 Task: Create a due date automation trigger when advanced on, on the tuesday of the week before a card is due add dates due next week at 11:00 AM.
Action: Mouse moved to (991, 82)
Screenshot: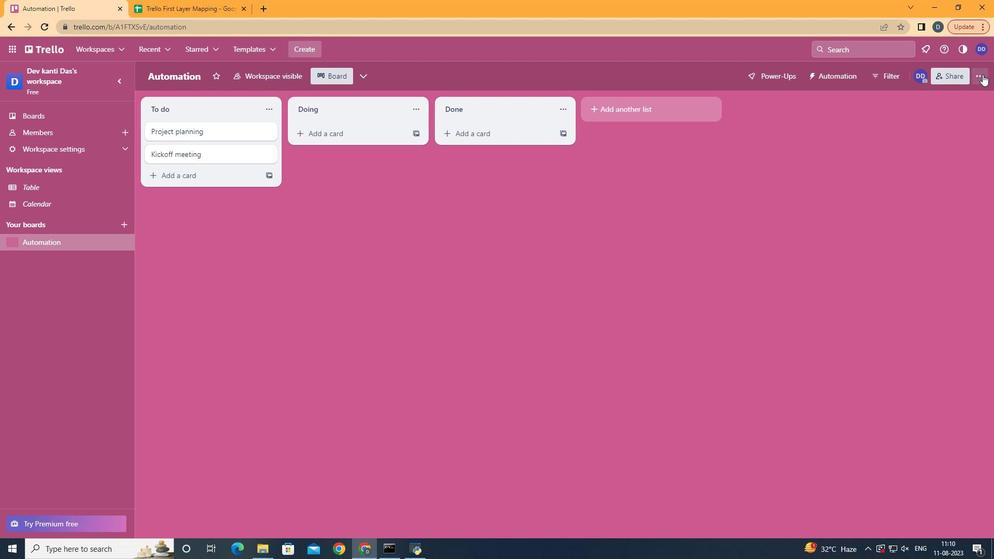 
Action: Mouse pressed left at (991, 82)
Screenshot: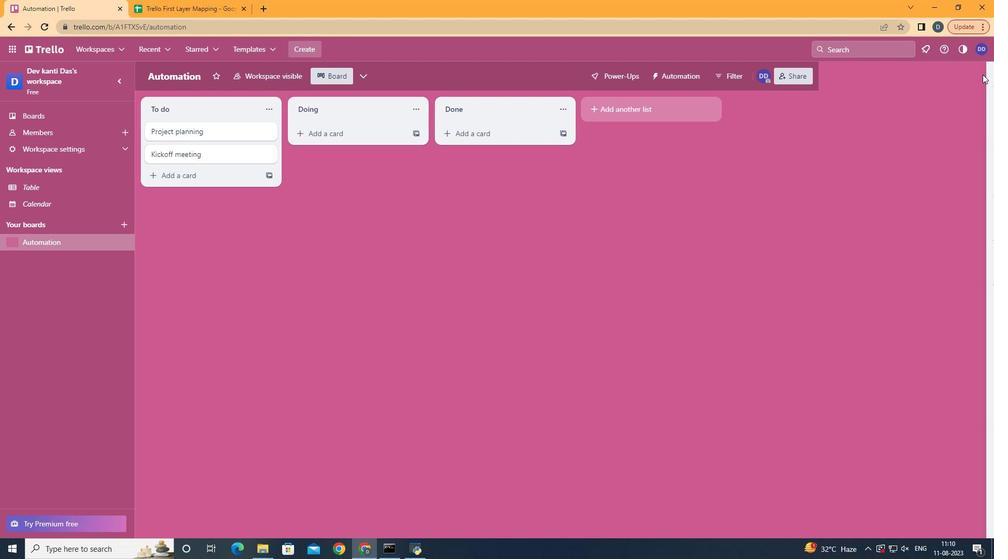 
Action: Mouse moved to (901, 224)
Screenshot: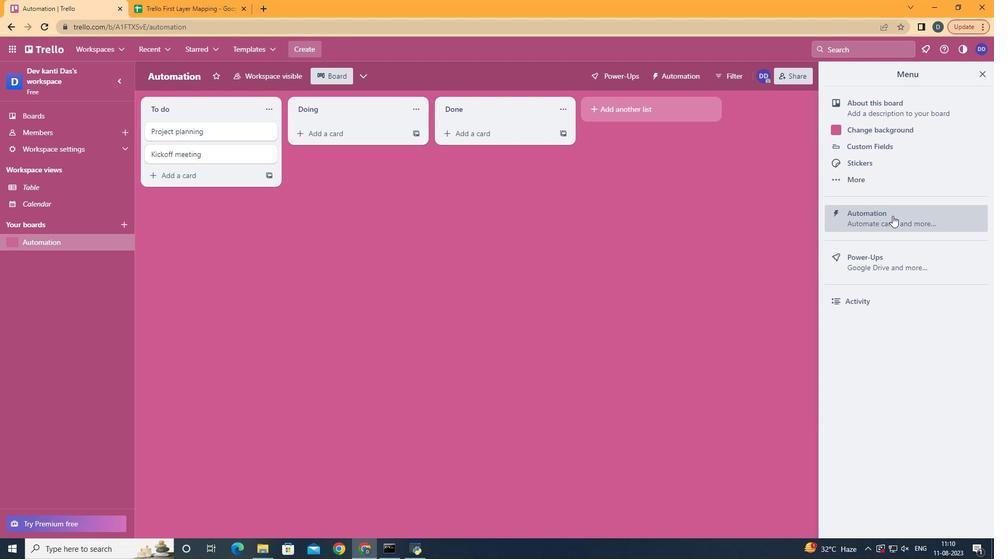 
Action: Mouse pressed left at (901, 224)
Screenshot: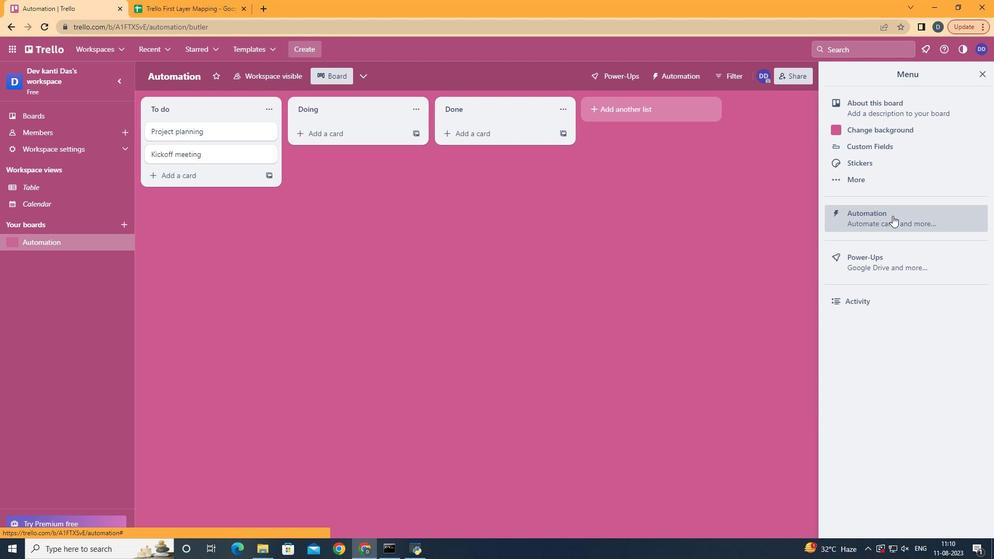 
Action: Mouse moved to (183, 212)
Screenshot: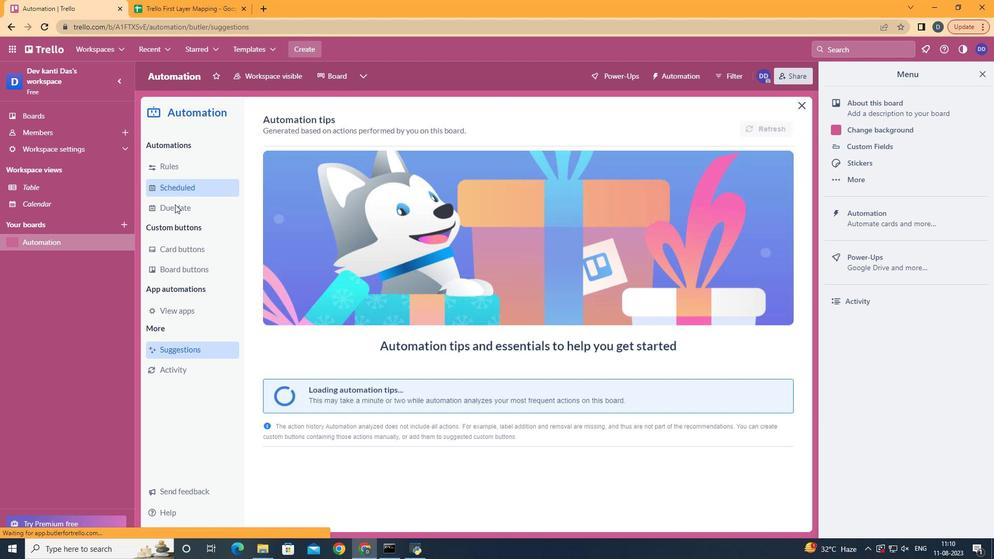 
Action: Mouse pressed left at (183, 212)
Screenshot: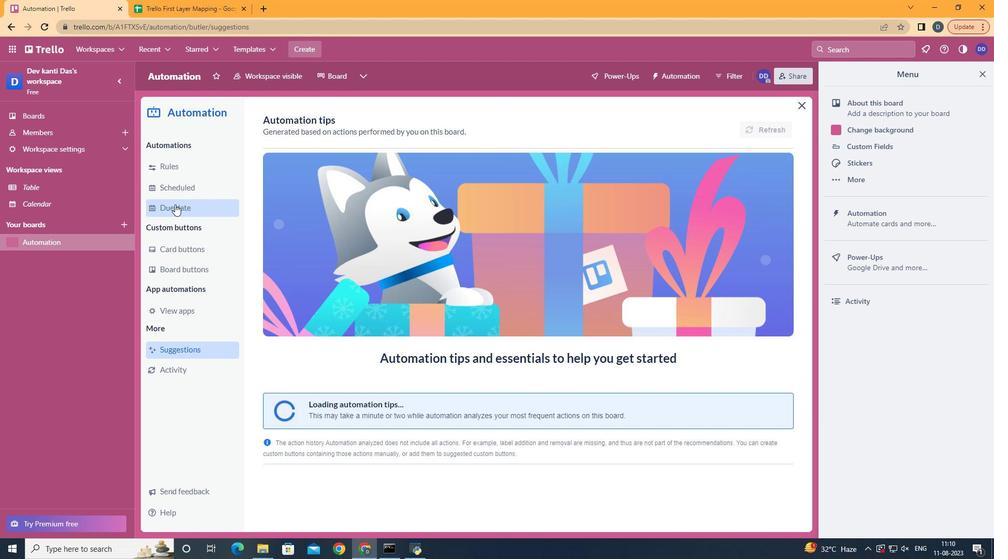 
Action: Mouse moved to (730, 134)
Screenshot: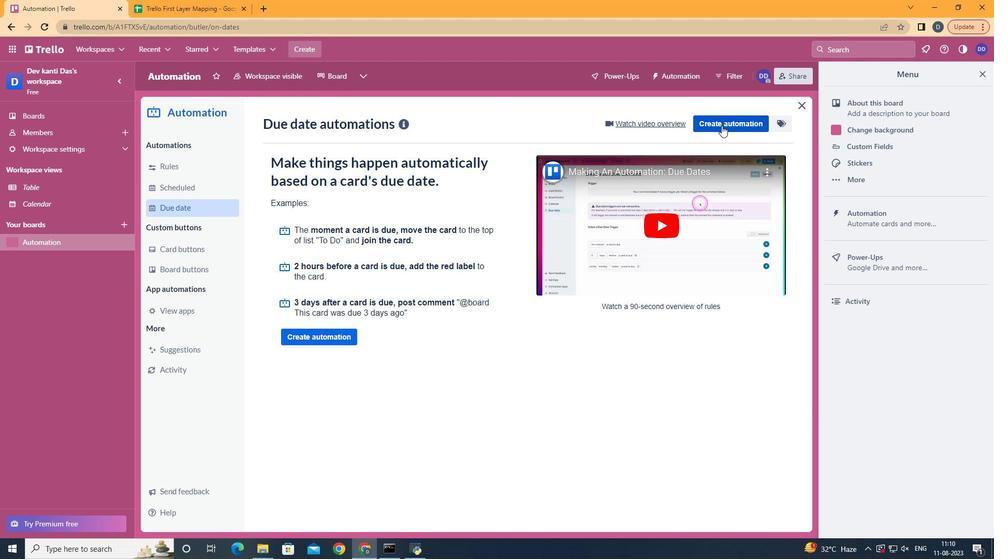 
Action: Mouse pressed left at (730, 134)
Screenshot: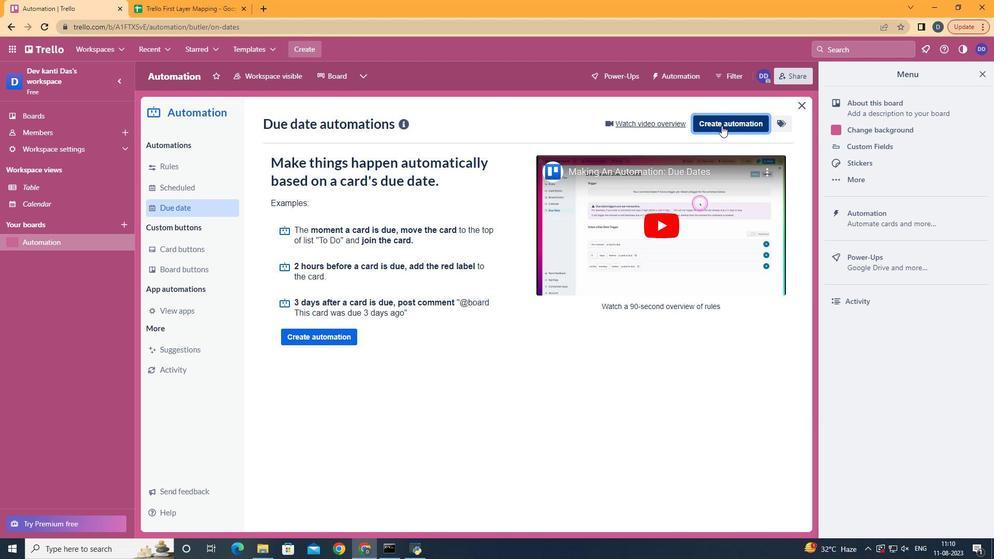 
Action: Mouse moved to (509, 233)
Screenshot: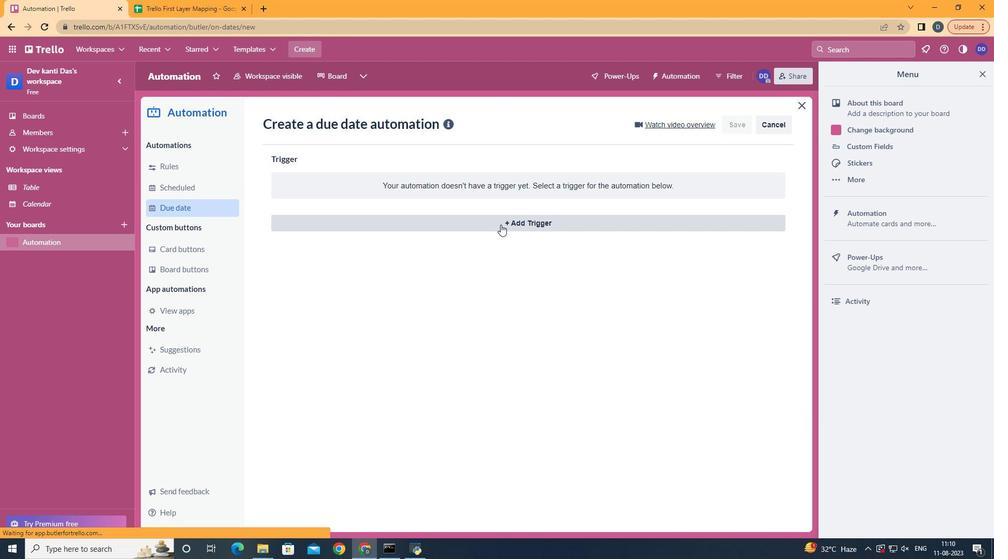 
Action: Mouse pressed left at (509, 233)
Screenshot: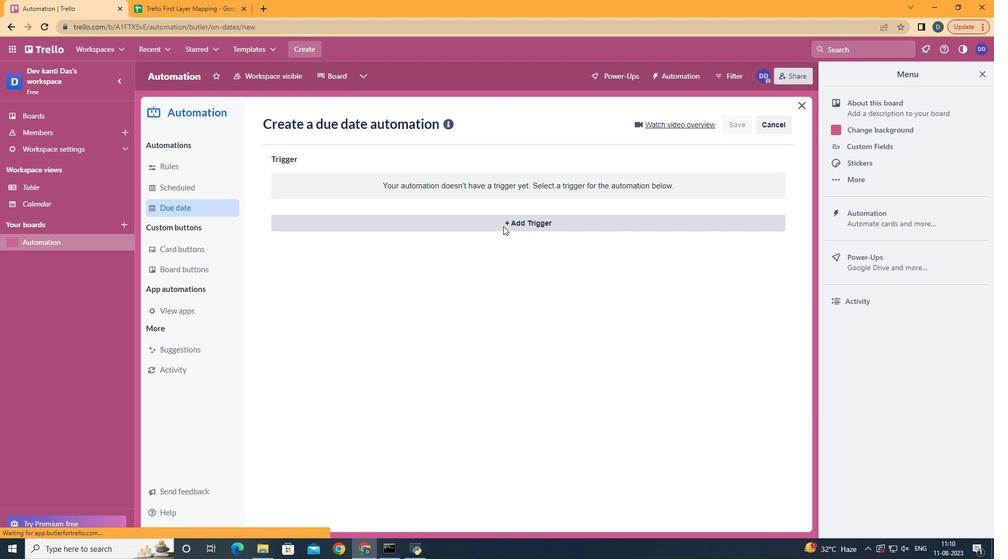 
Action: Mouse moved to (353, 298)
Screenshot: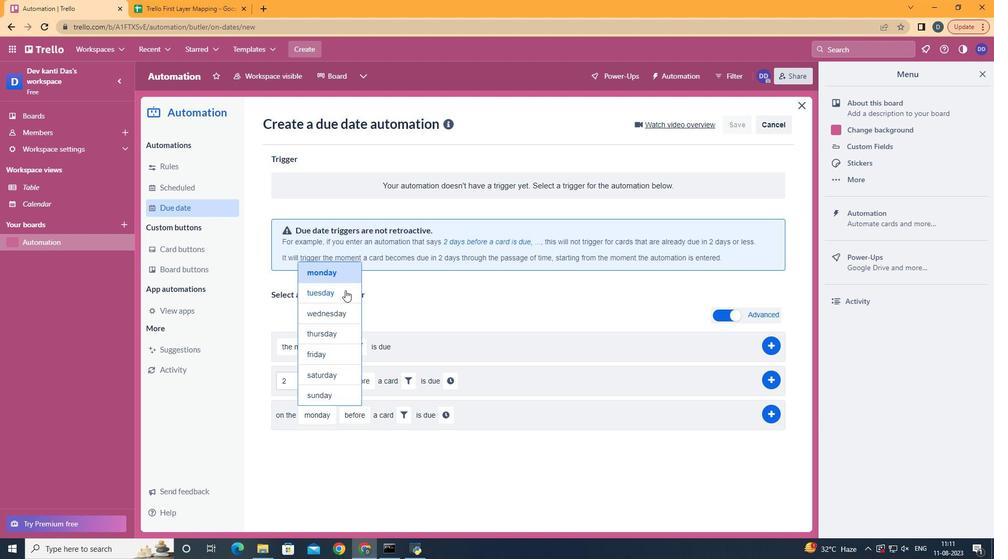 
Action: Mouse pressed left at (353, 298)
Screenshot: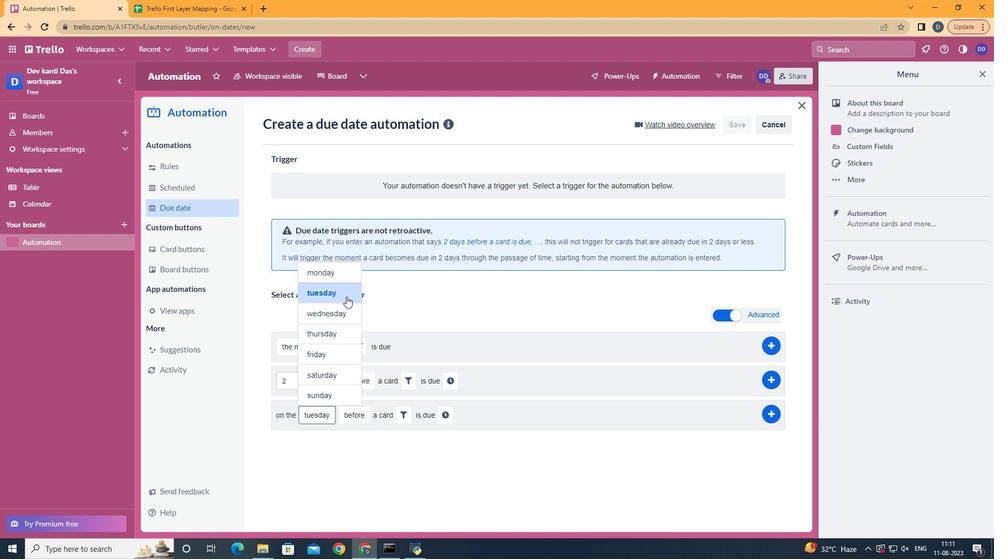 
Action: Mouse moved to (372, 502)
Screenshot: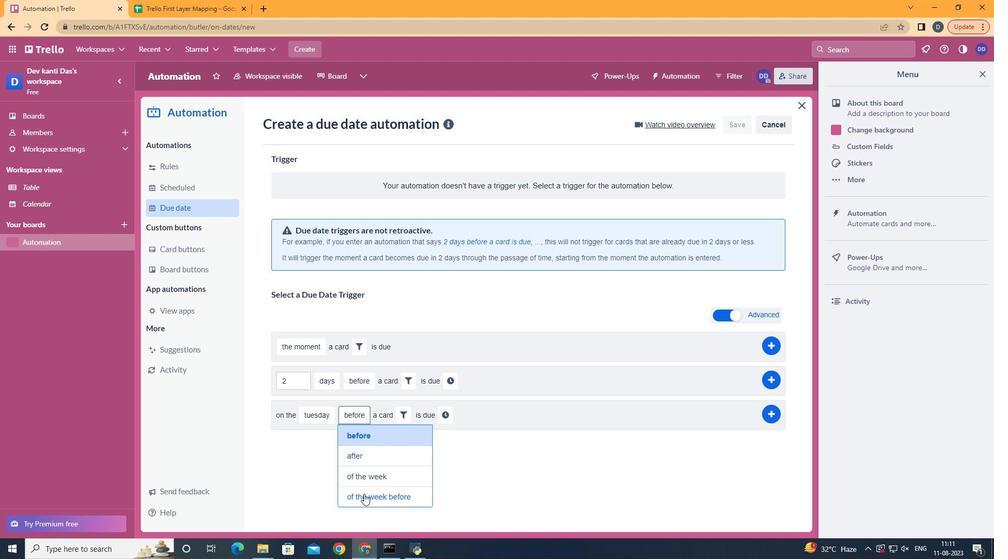 
Action: Mouse pressed left at (372, 502)
Screenshot: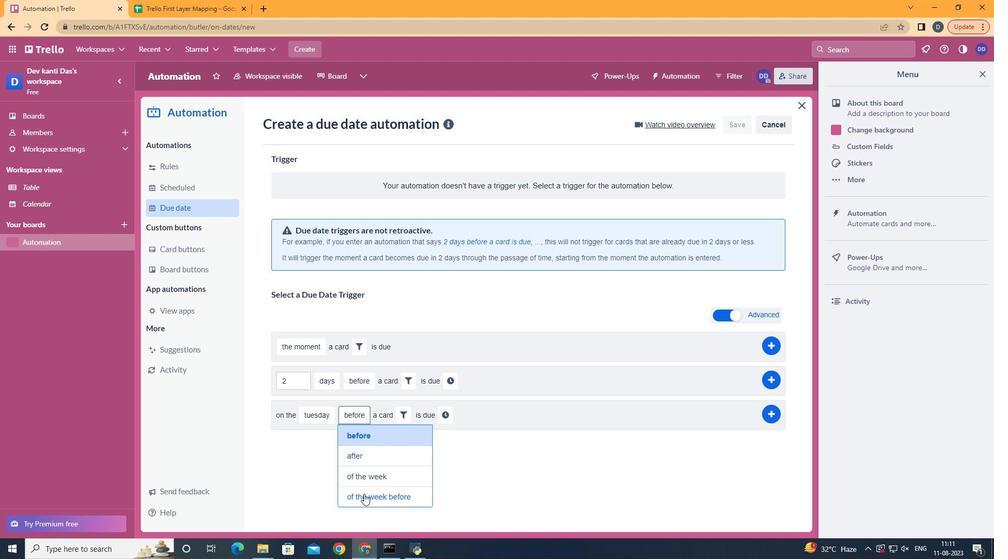 
Action: Mouse moved to (447, 425)
Screenshot: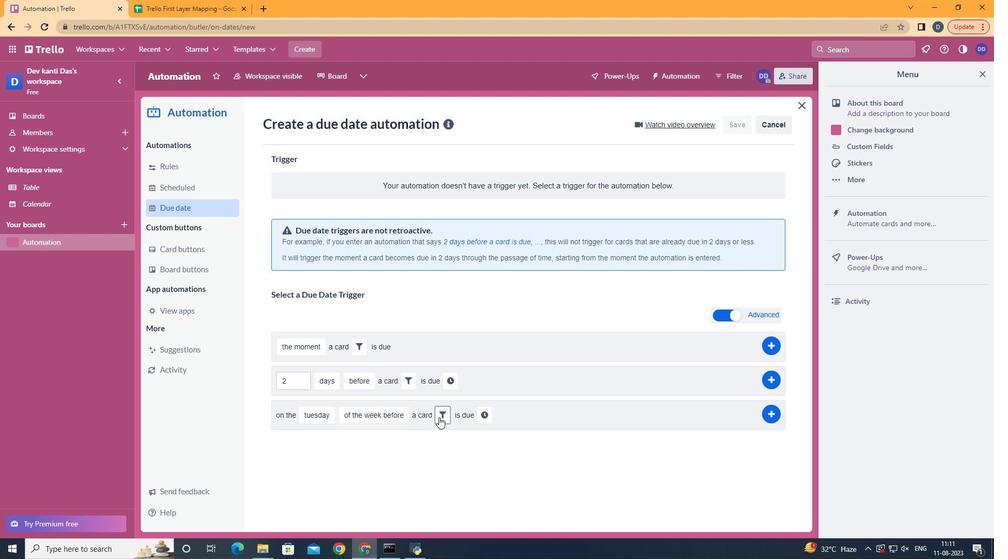 
Action: Mouse pressed left at (447, 425)
Screenshot: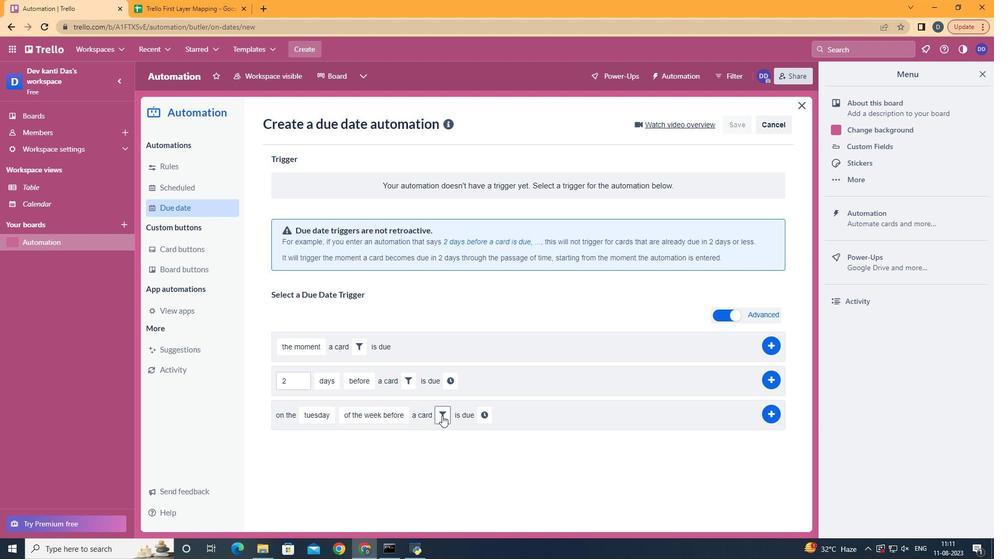 
Action: Mouse moved to (506, 452)
Screenshot: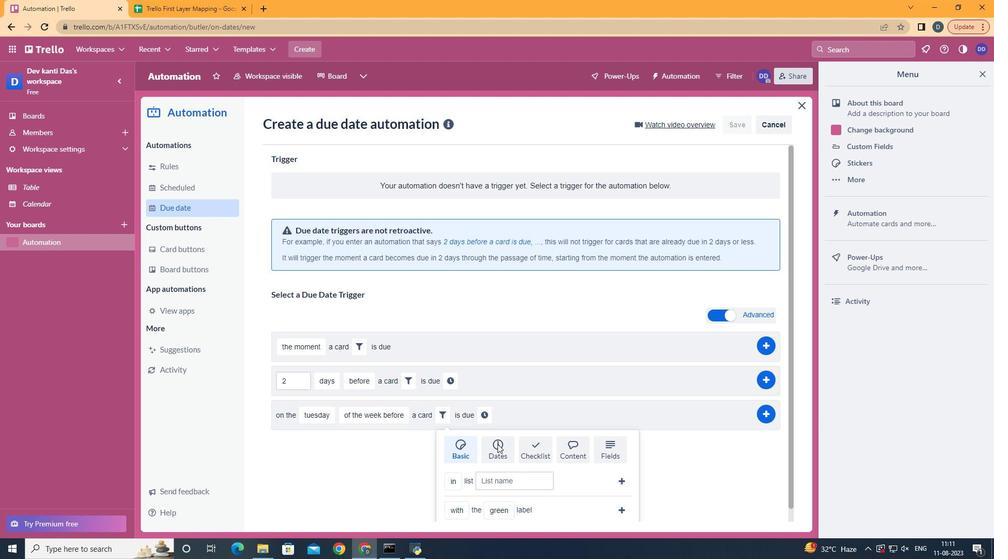 
Action: Mouse pressed left at (506, 452)
Screenshot: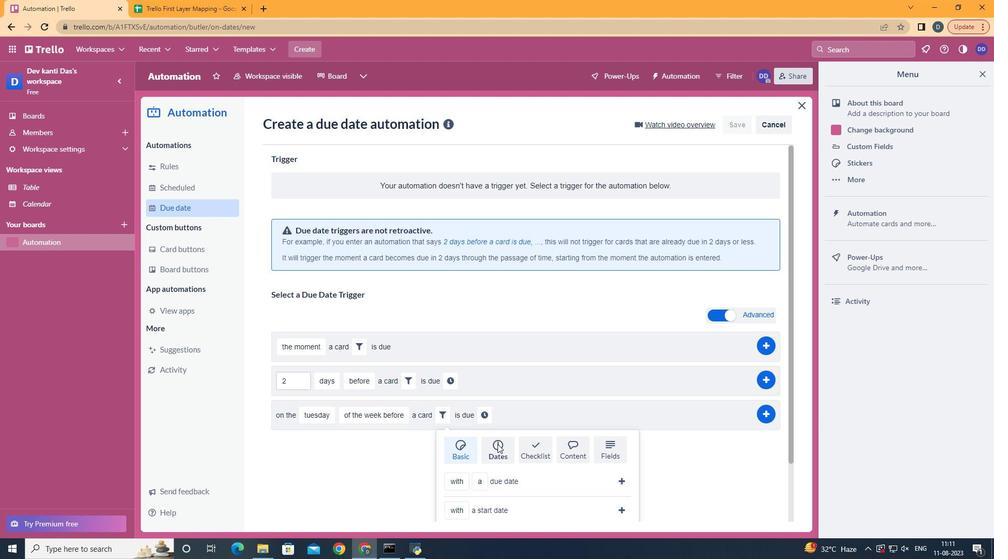 
Action: Mouse scrolled (506, 452) with delta (0, 0)
Screenshot: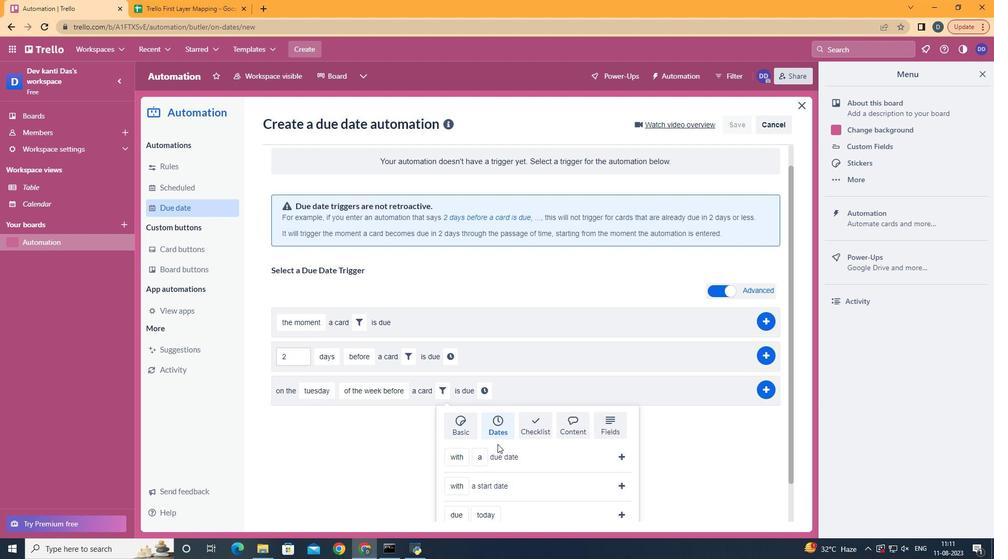 
Action: Mouse scrolled (506, 452) with delta (0, 0)
Screenshot: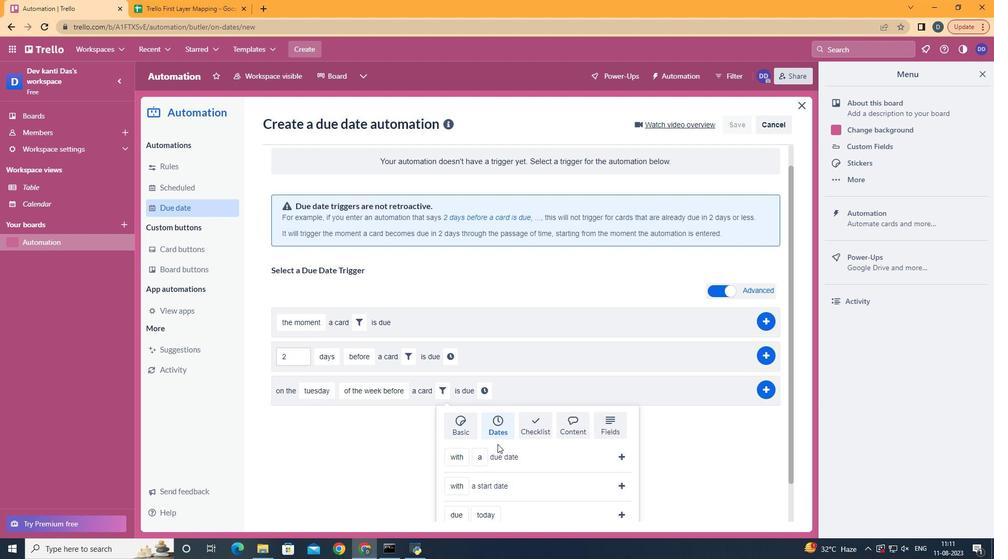 
Action: Mouse scrolled (506, 452) with delta (0, 0)
Screenshot: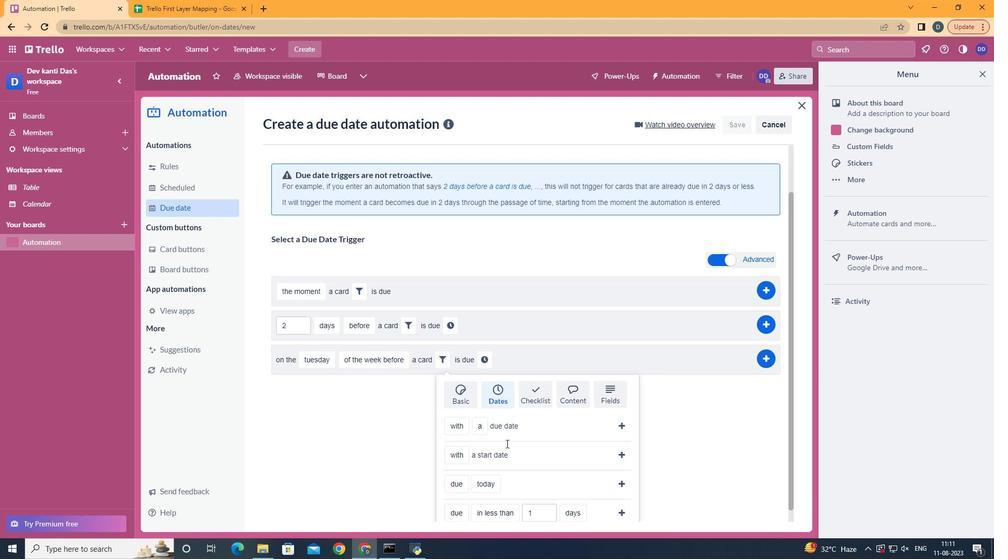 
Action: Mouse scrolled (506, 452) with delta (0, 0)
Screenshot: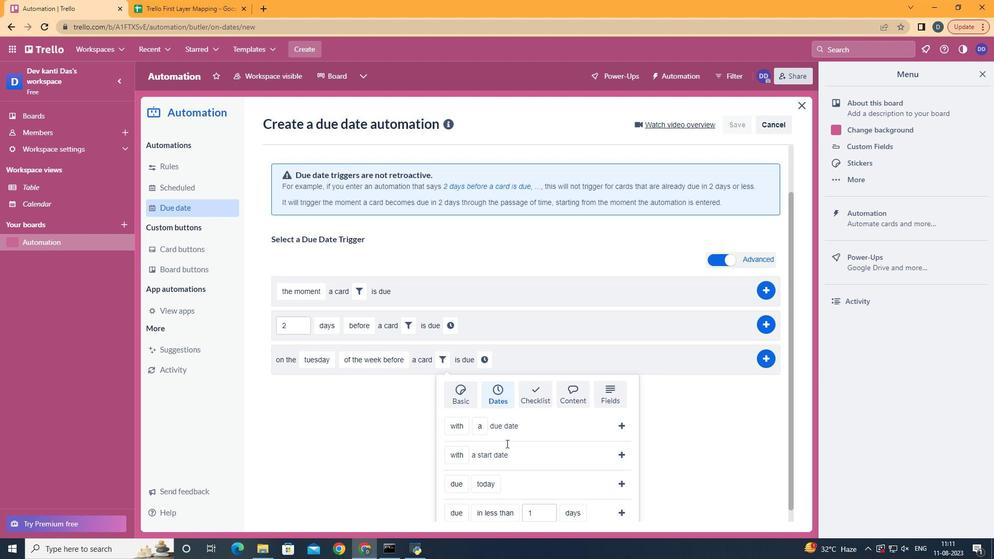 
Action: Mouse moved to (512, 418)
Screenshot: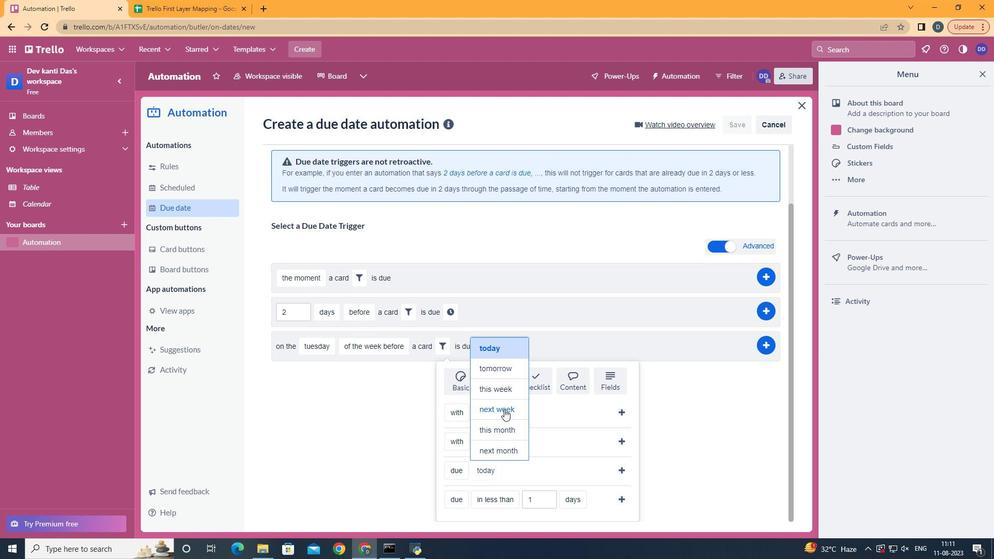 
Action: Mouse pressed left at (512, 418)
Screenshot: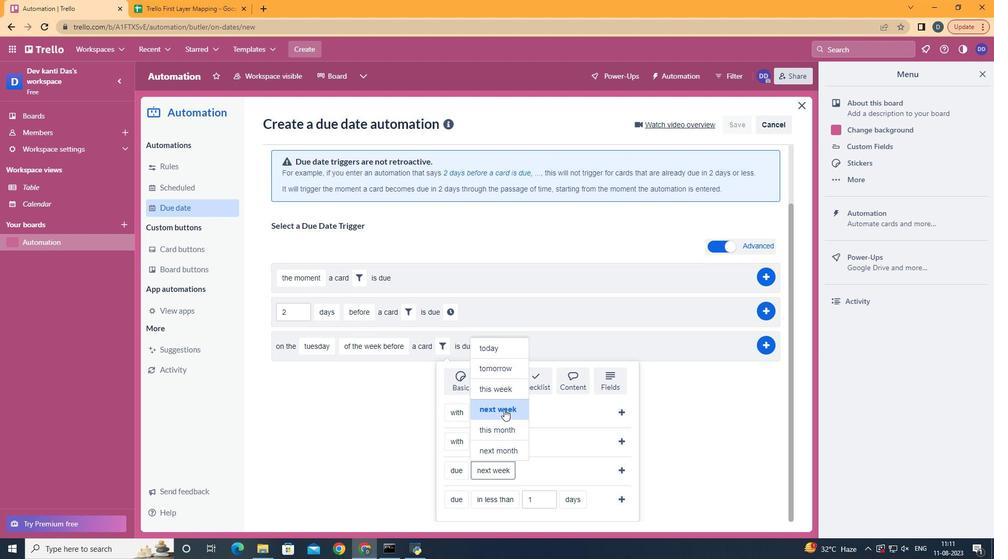 
Action: Mouse moved to (628, 476)
Screenshot: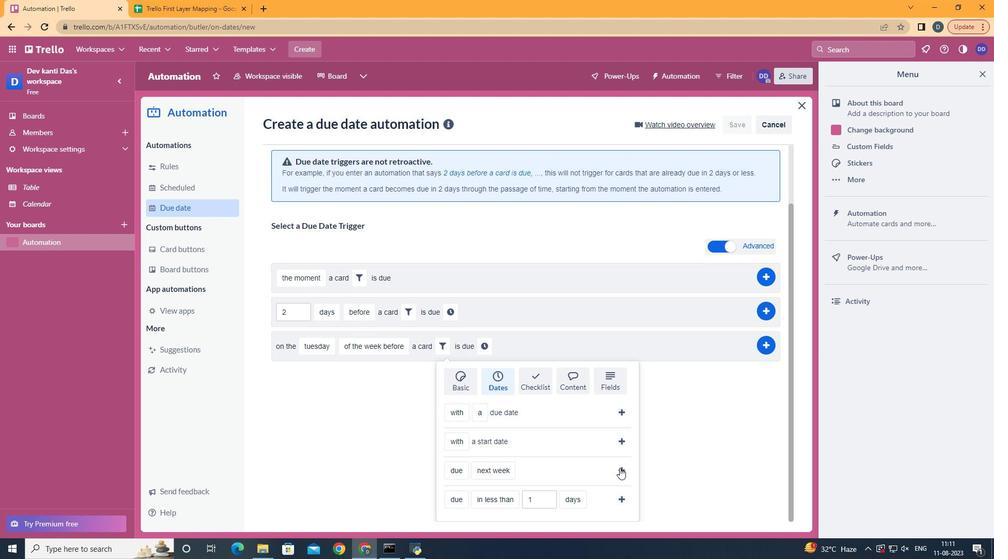
Action: Mouse pressed left at (628, 476)
Screenshot: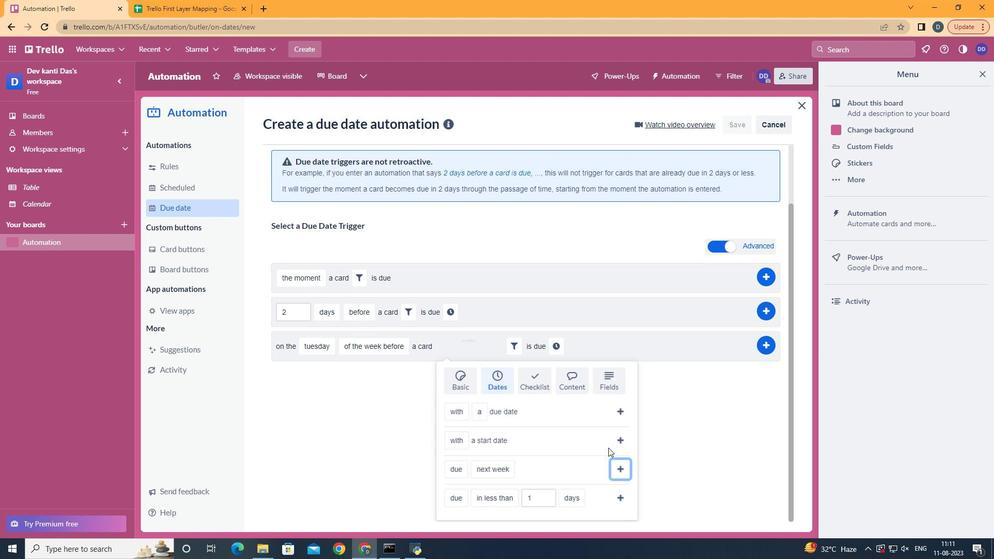 
Action: Mouse moved to (571, 421)
Screenshot: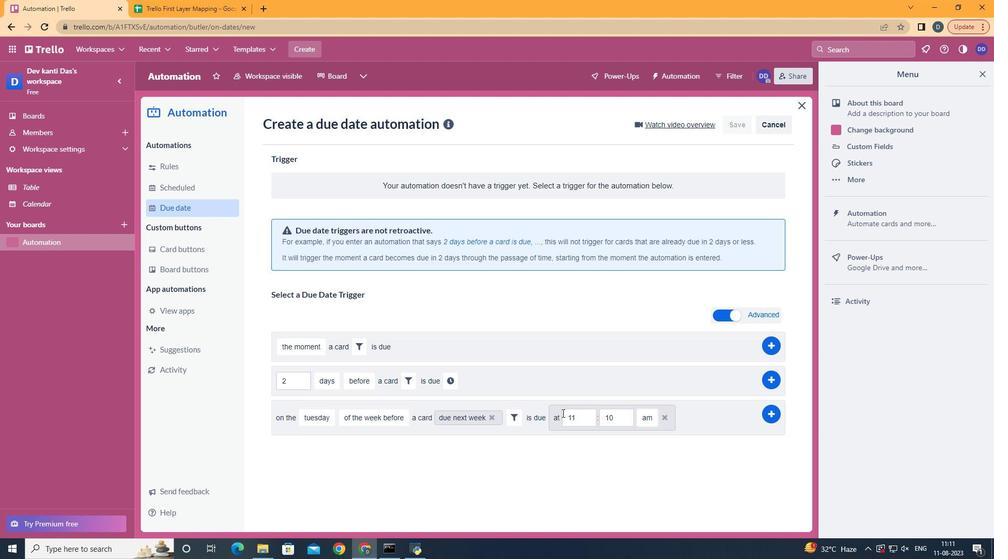 
Action: Mouse pressed left at (571, 421)
Screenshot: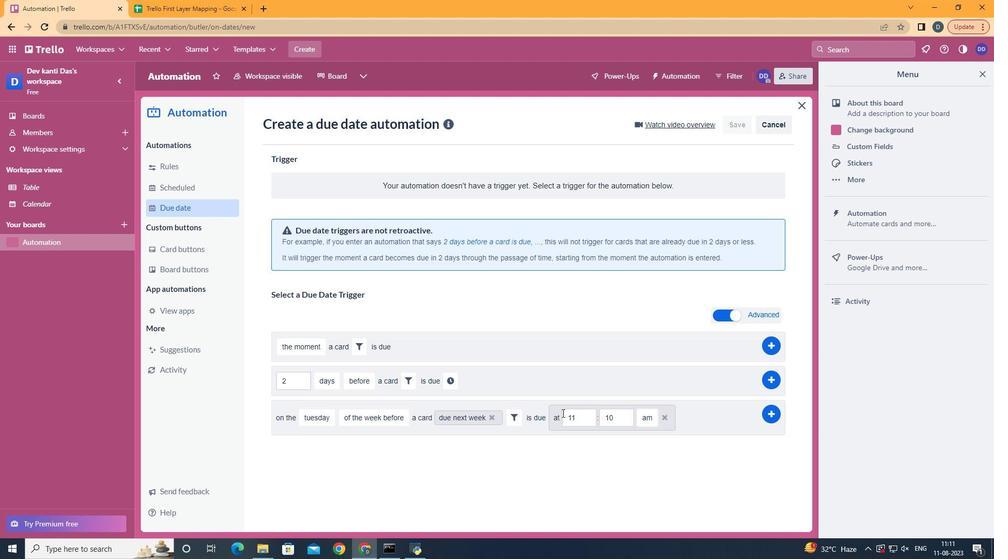 
Action: Mouse moved to (631, 425)
Screenshot: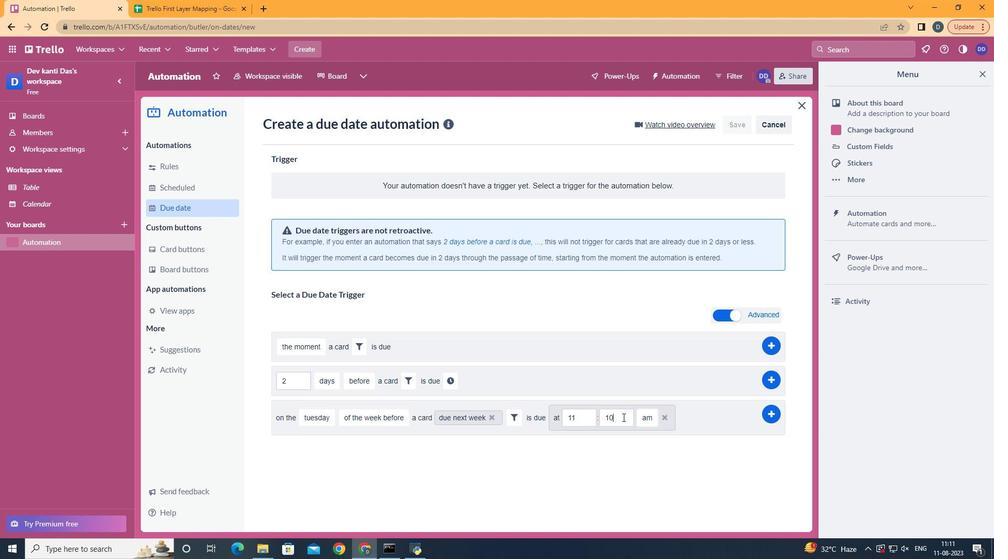 
Action: Mouse pressed left at (631, 425)
Screenshot: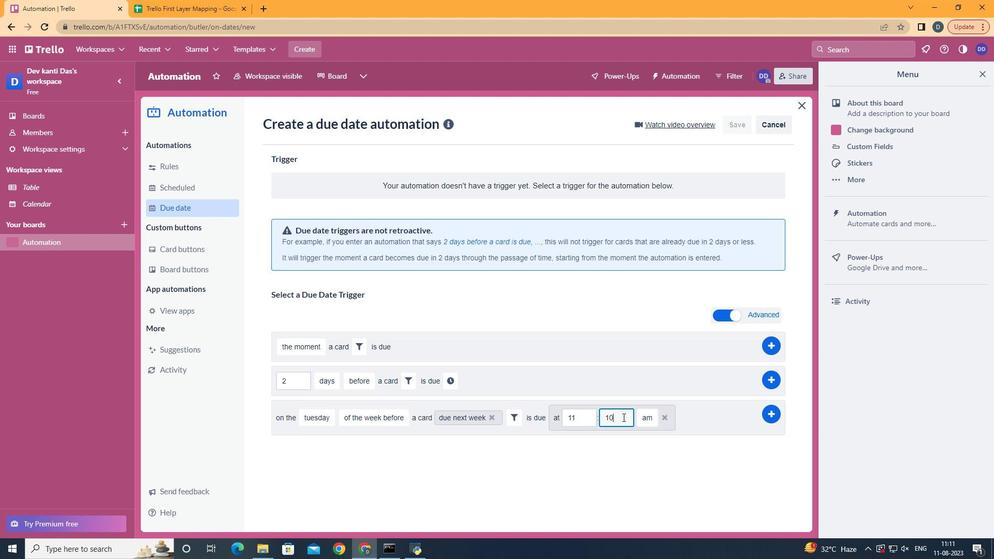 
Action: Key pressed <Key.backspace><Key.backspace>00
Screenshot: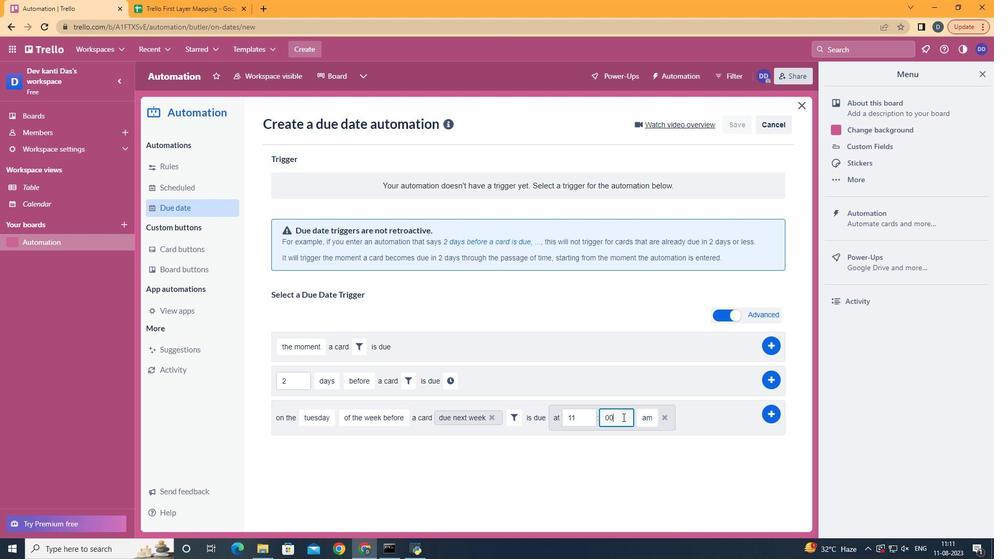 
Action: Mouse moved to (782, 423)
Screenshot: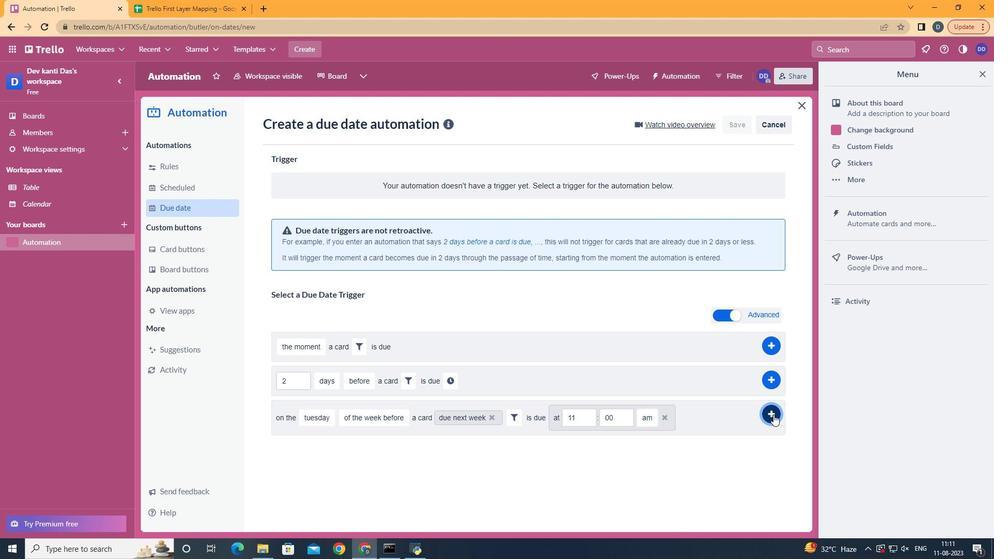 
Action: Mouse pressed left at (782, 423)
Screenshot: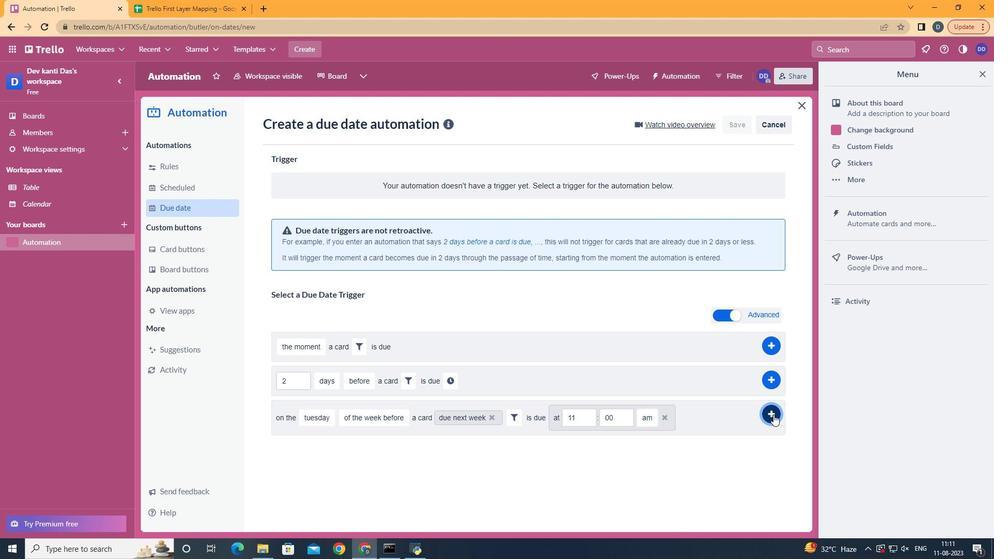 
